 Task: Add Sprouts Dark Chocolate Covered Espresso Beans to the cart.
Action: Mouse moved to (16, 60)
Screenshot: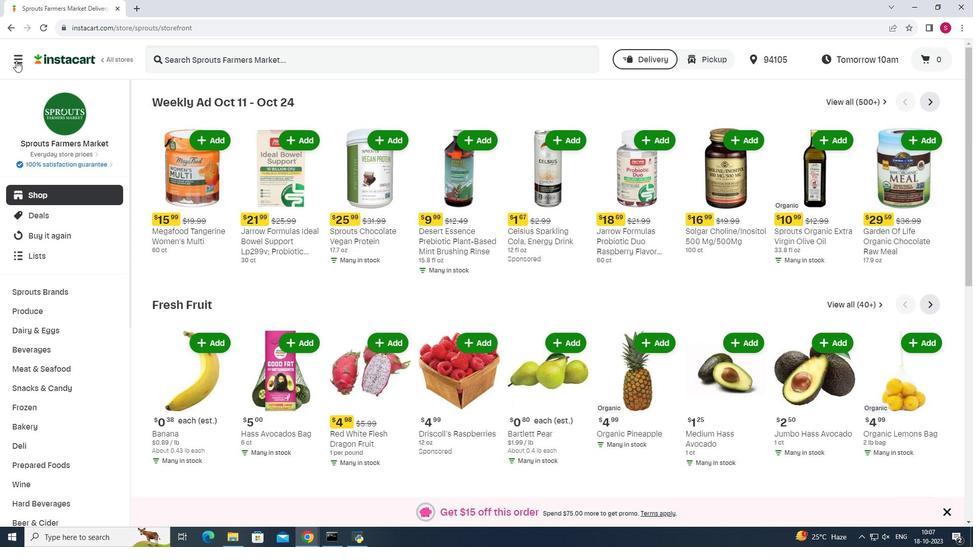 
Action: Mouse pressed left at (16, 60)
Screenshot: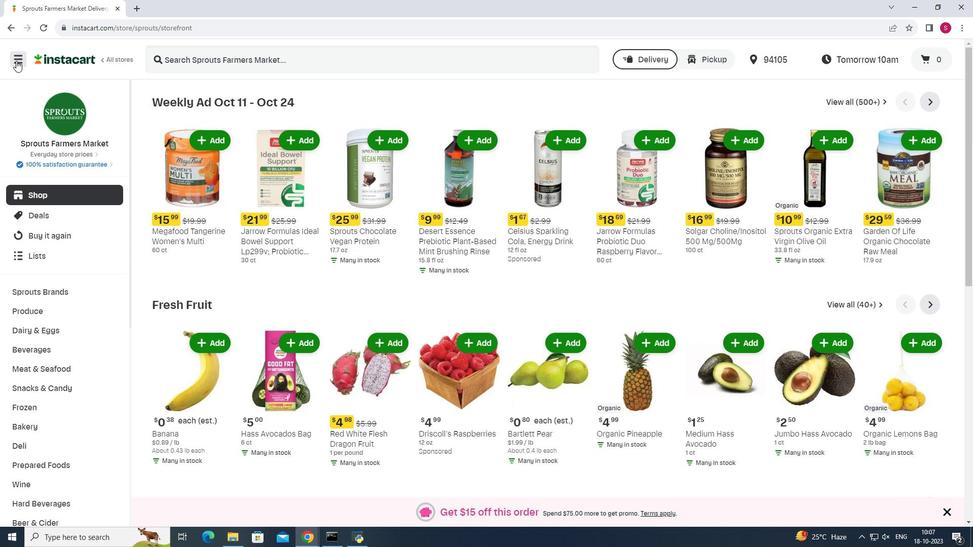 
Action: Mouse moved to (53, 271)
Screenshot: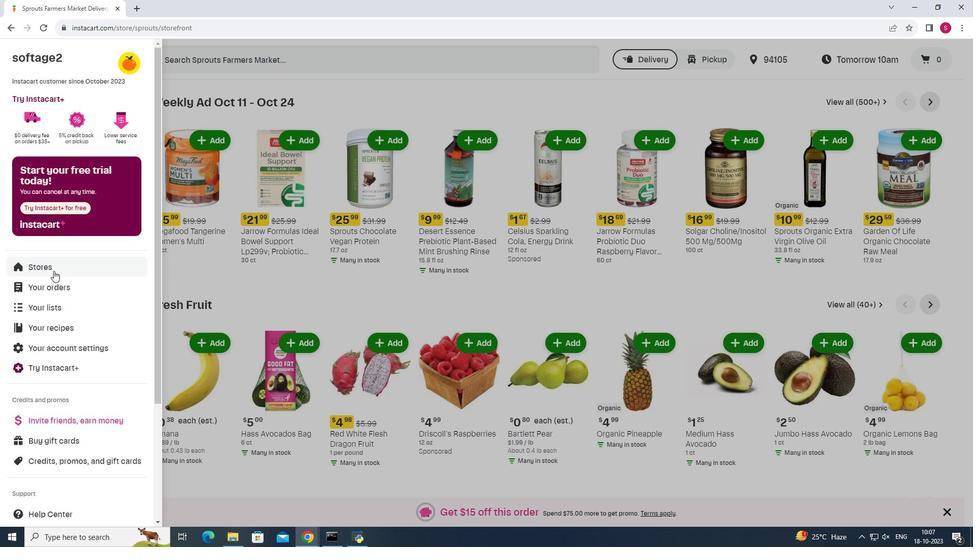 
Action: Mouse pressed left at (53, 271)
Screenshot: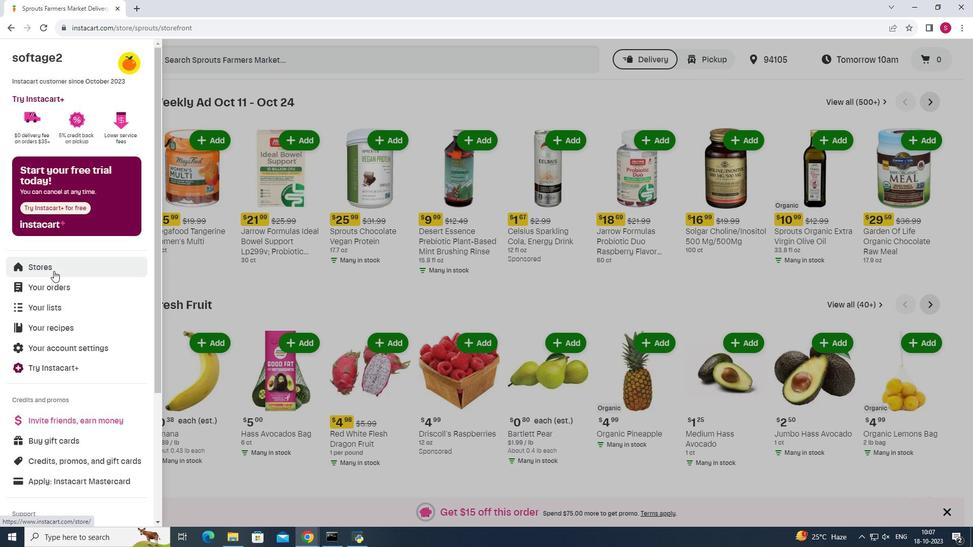 
Action: Mouse moved to (236, 98)
Screenshot: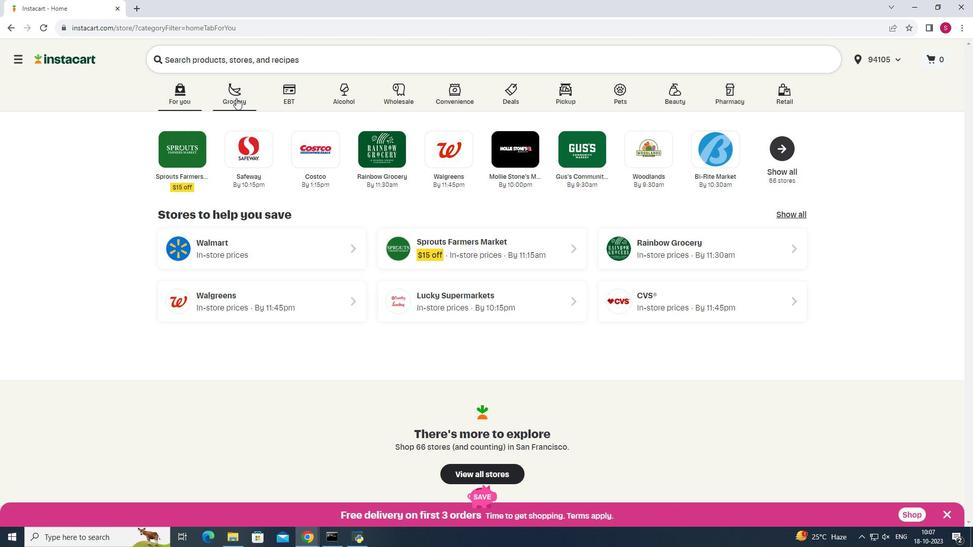 
Action: Mouse pressed left at (236, 98)
Screenshot: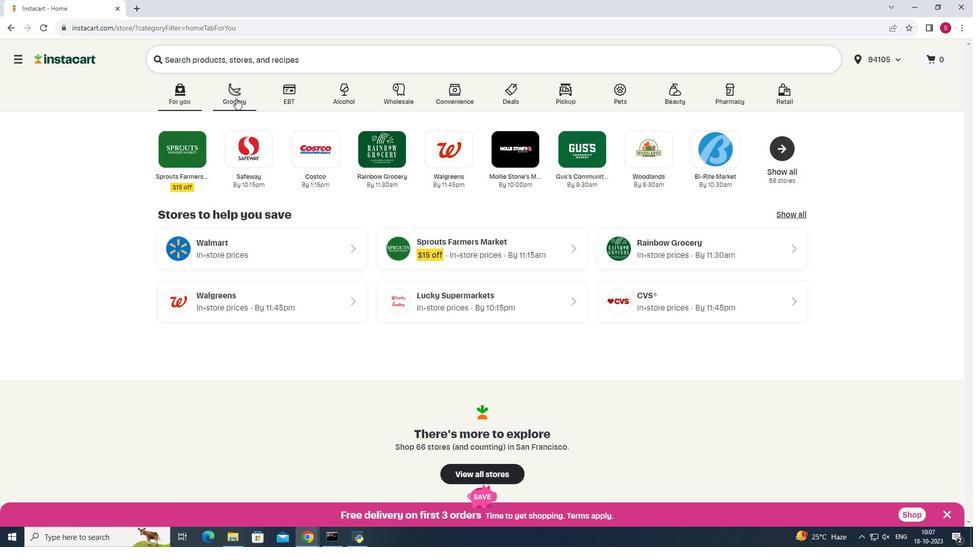 
Action: Mouse moved to (687, 136)
Screenshot: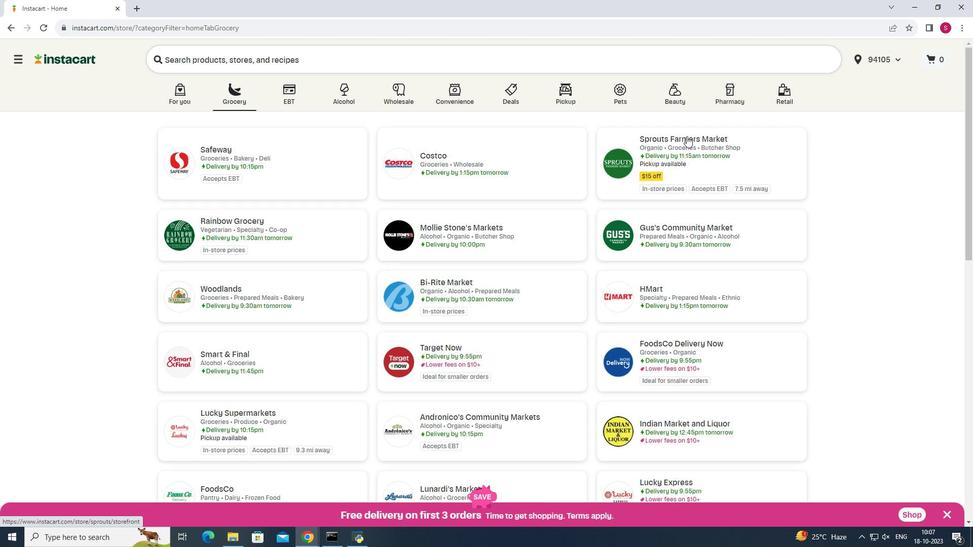 
Action: Mouse pressed left at (687, 136)
Screenshot: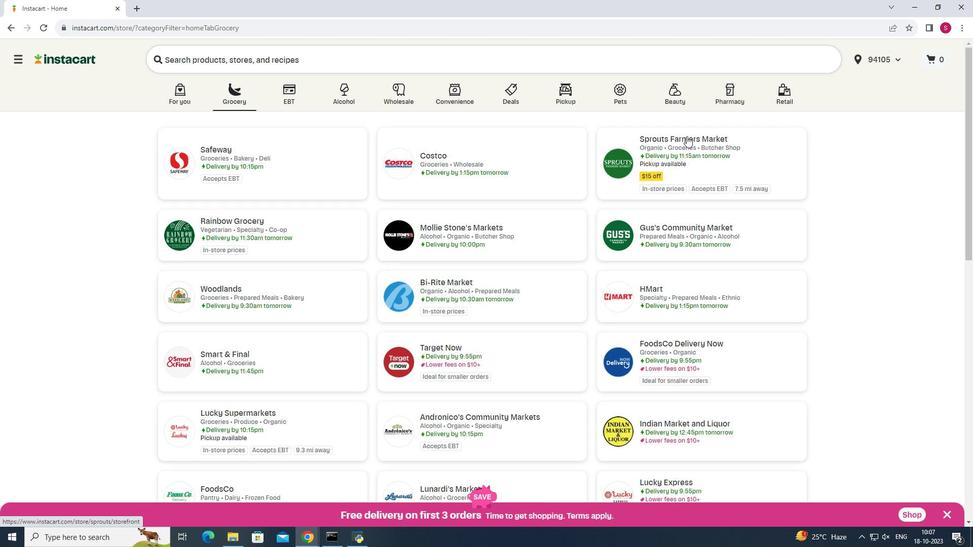 
Action: Mouse moved to (52, 387)
Screenshot: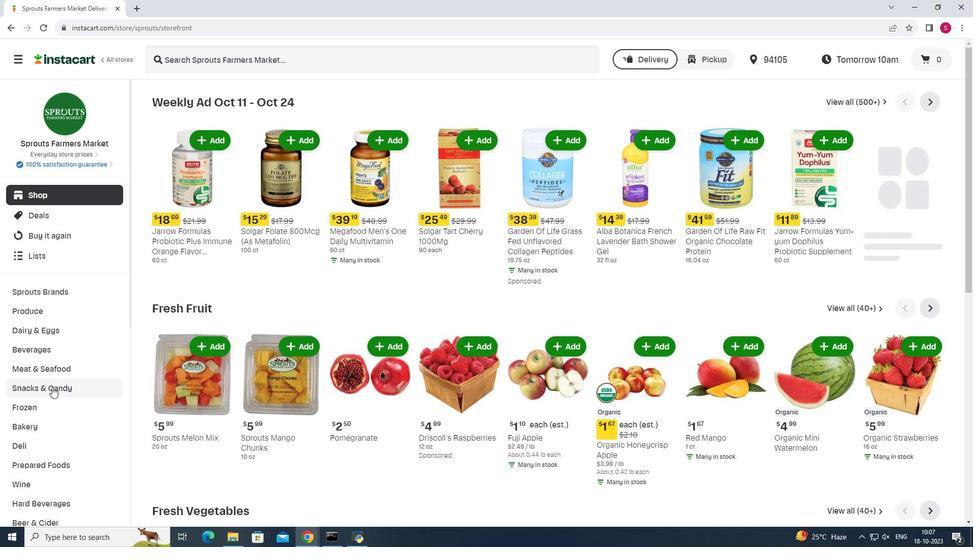 
Action: Mouse pressed left at (52, 387)
Screenshot: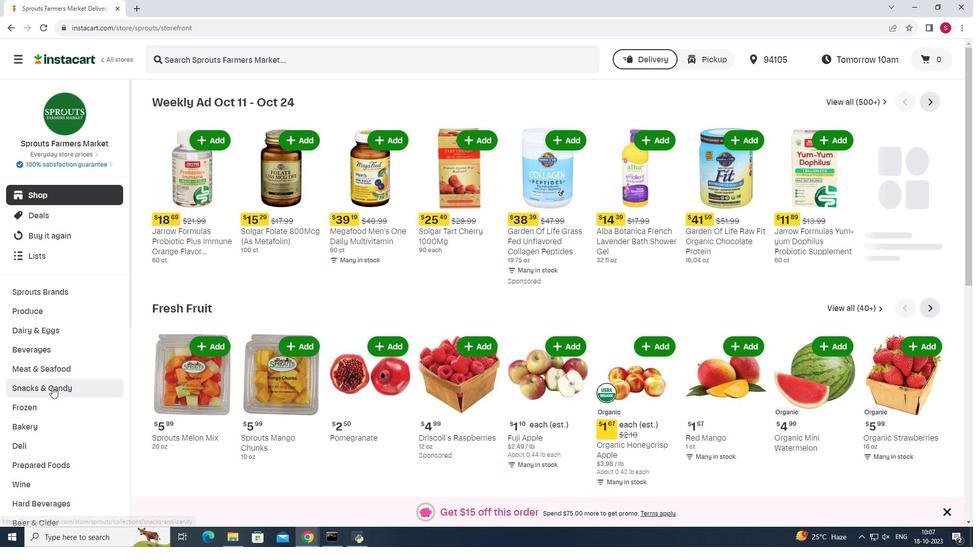 
Action: Mouse moved to (285, 126)
Screenshot: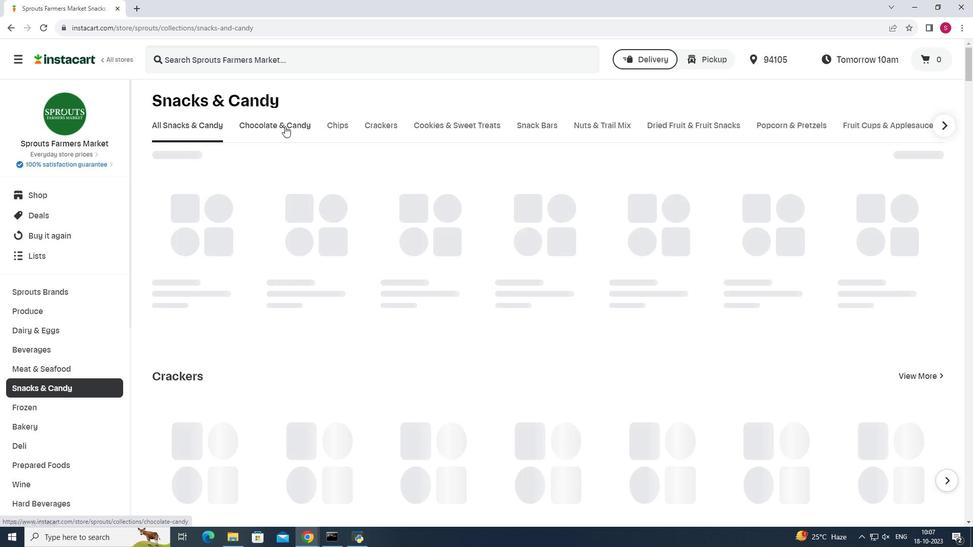 
Action: Mouse pressed left at (285, 126)
Screenshot: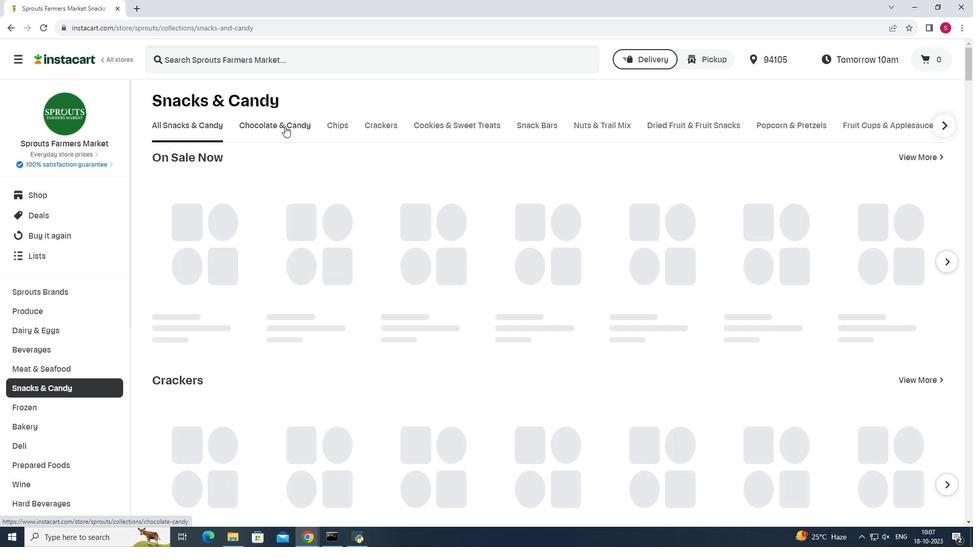 
Action: Mouse moved to (244, 167)
Screenshot: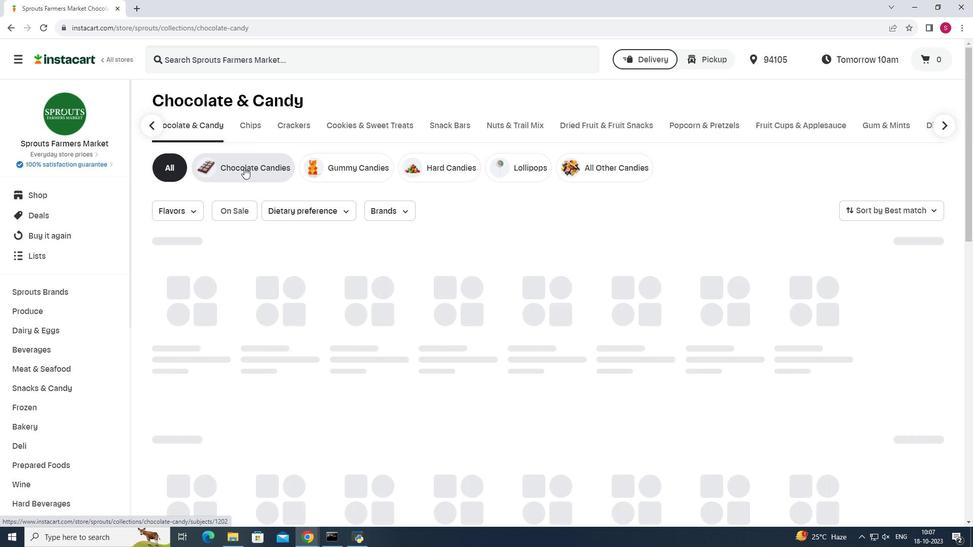 
Action: Mouse pressed left at (244, 167)
Screenshot: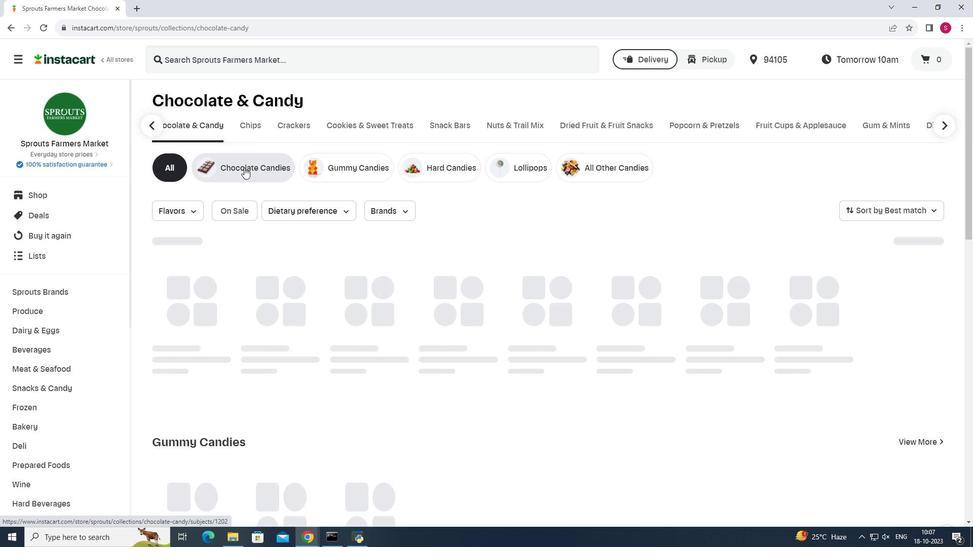 
Action: Mouse moved to (340, 56)
Screenshot: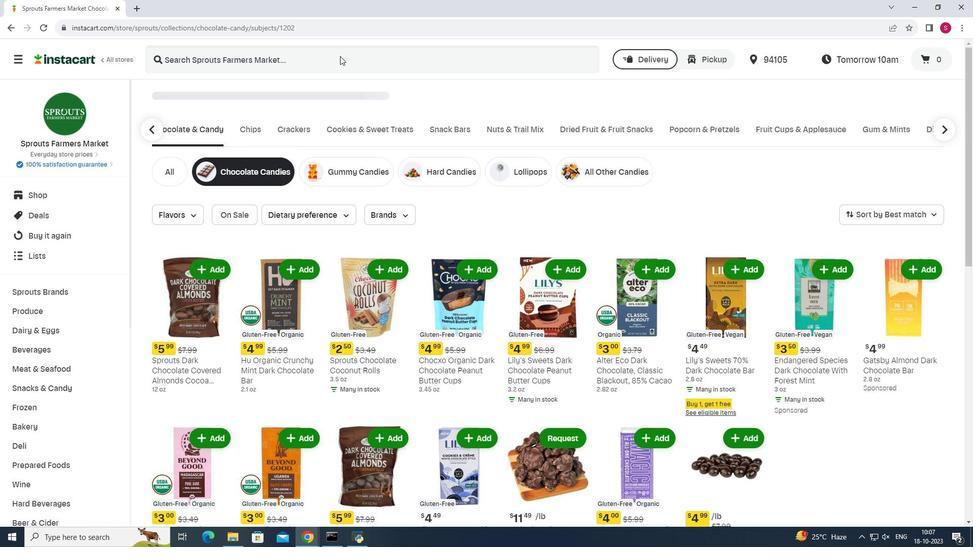 
Action: Mouse pressed left at (340, 56)
Screenshot: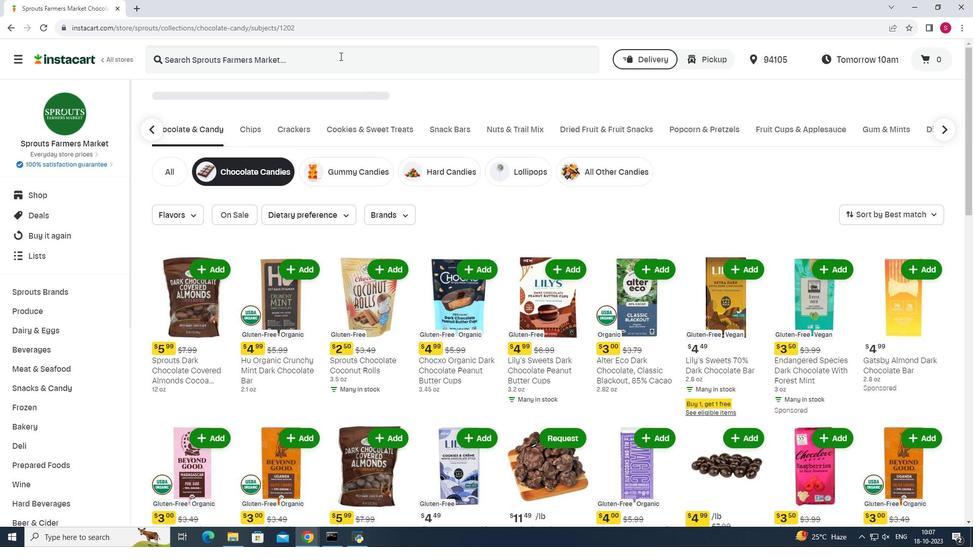 
Action: Key pressed <Key.shift>Sprouts<Key.space><Key.shift>Dark<Key.space><Key.shift>Chocolate<Key.space><Key.shift>Covered<Key.space><Key.shift>Espresso<Key.space><Key.shift>Beans<Key.enter>
Screenshot: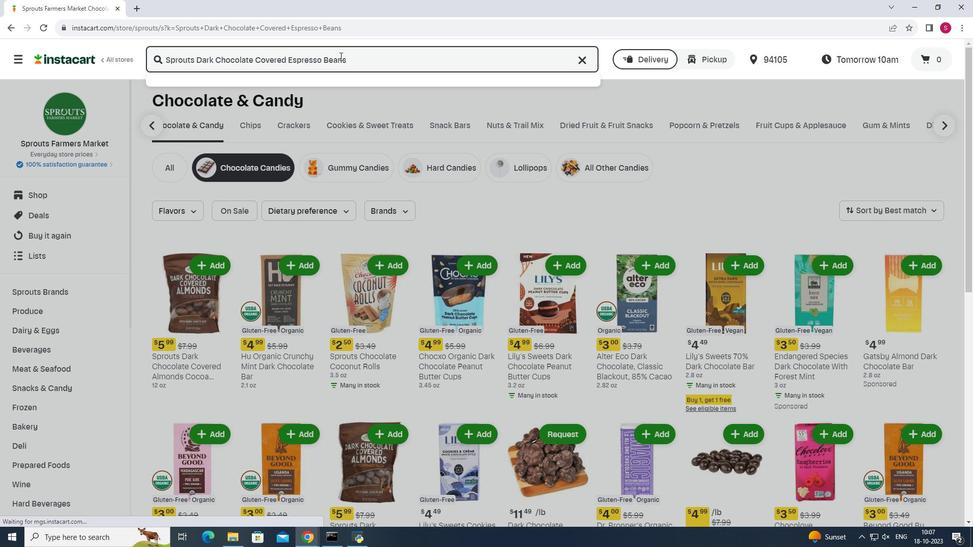 
Action: Mouse moved to (277, 169)
Screenshot: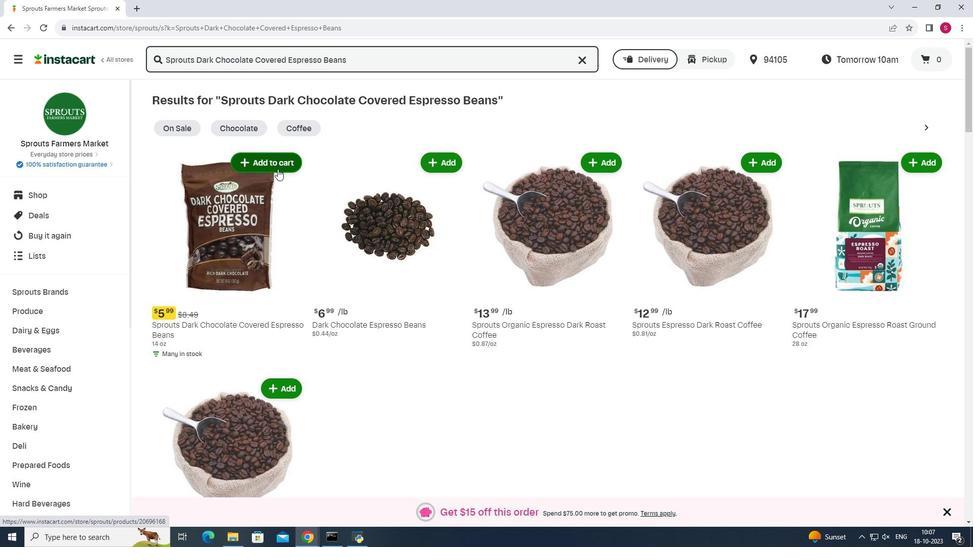 
Action: Mouse pressed left at (277, 169)
Screenshot: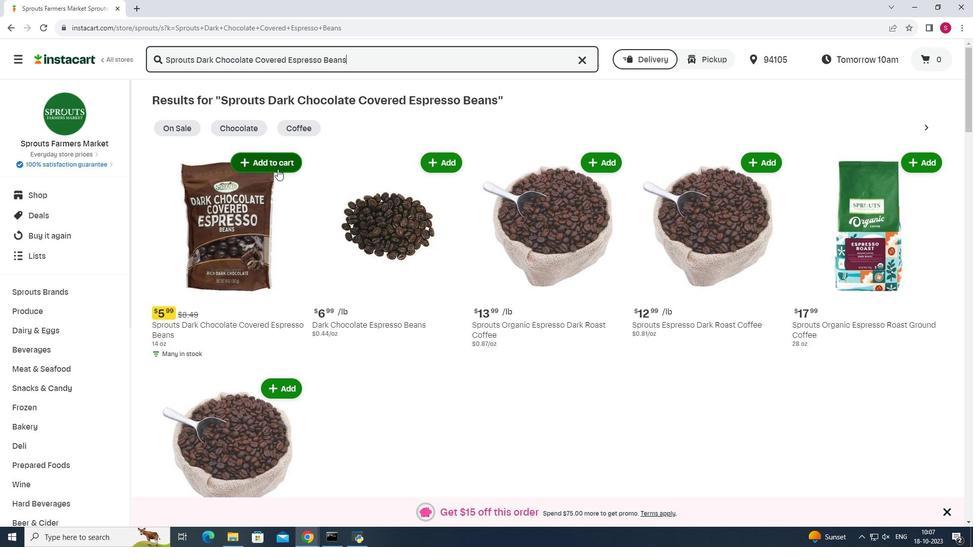
Action: Mouse moved to (614, 142)
Screenshot: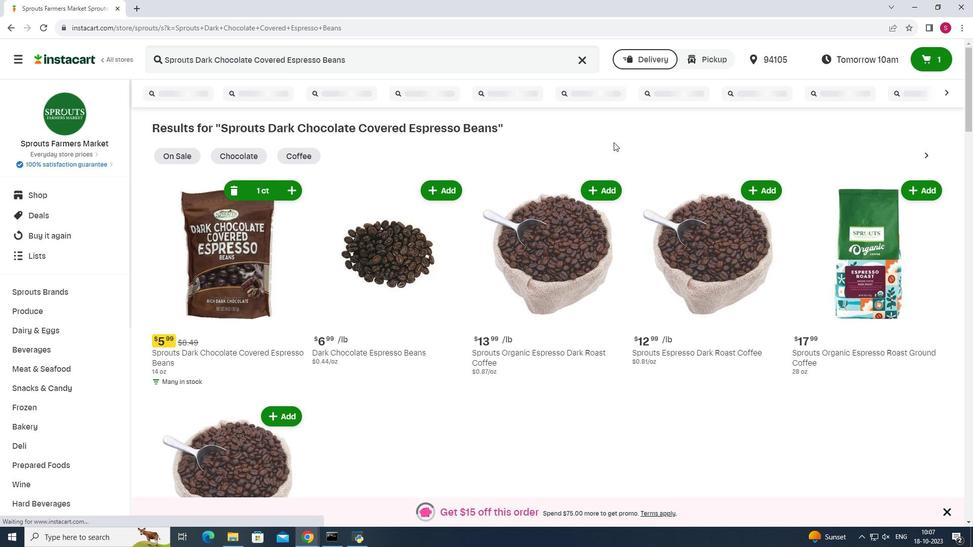 
